 Task: Add the task  Issues with integrating with version control system (e.g. Git) to the section Feature Fling in the project ZippyTech and add a Due Date to the respective task as 2024/01/20.
Action: Mouse moved to (19, 50)
Screenshot: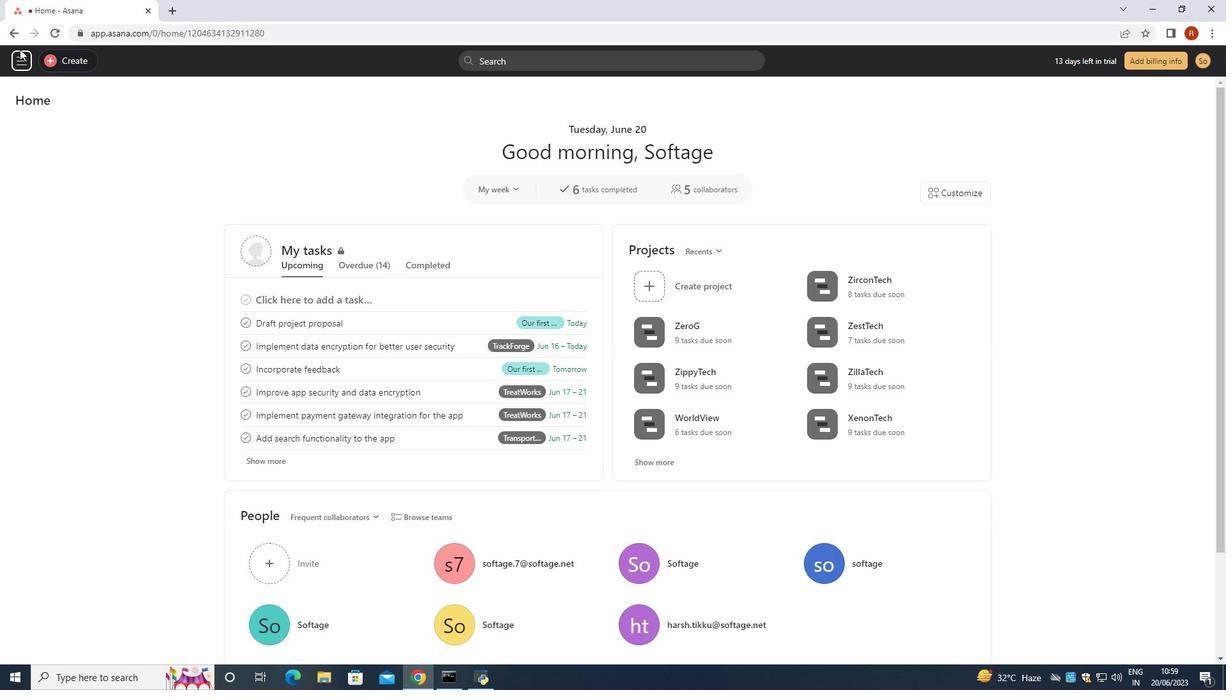 
Action: Mouse pressed left at (19, 50)
Screenshot: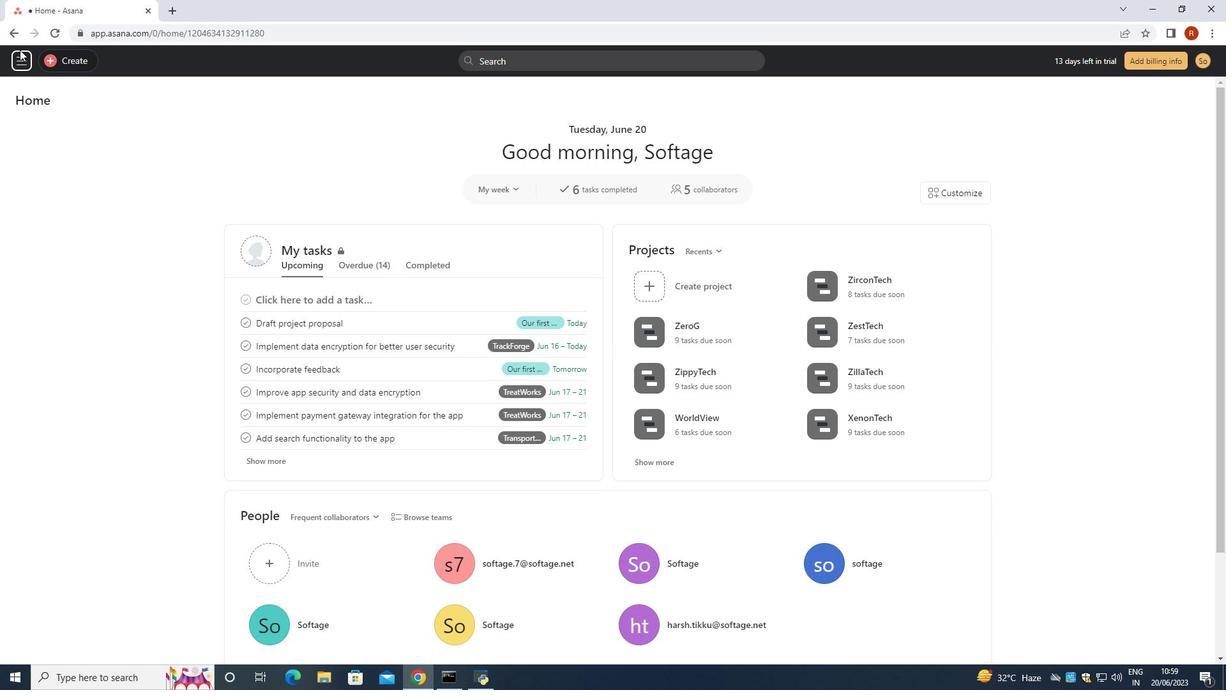 
Action: Mouse moved to (17, 64)
Screenshot: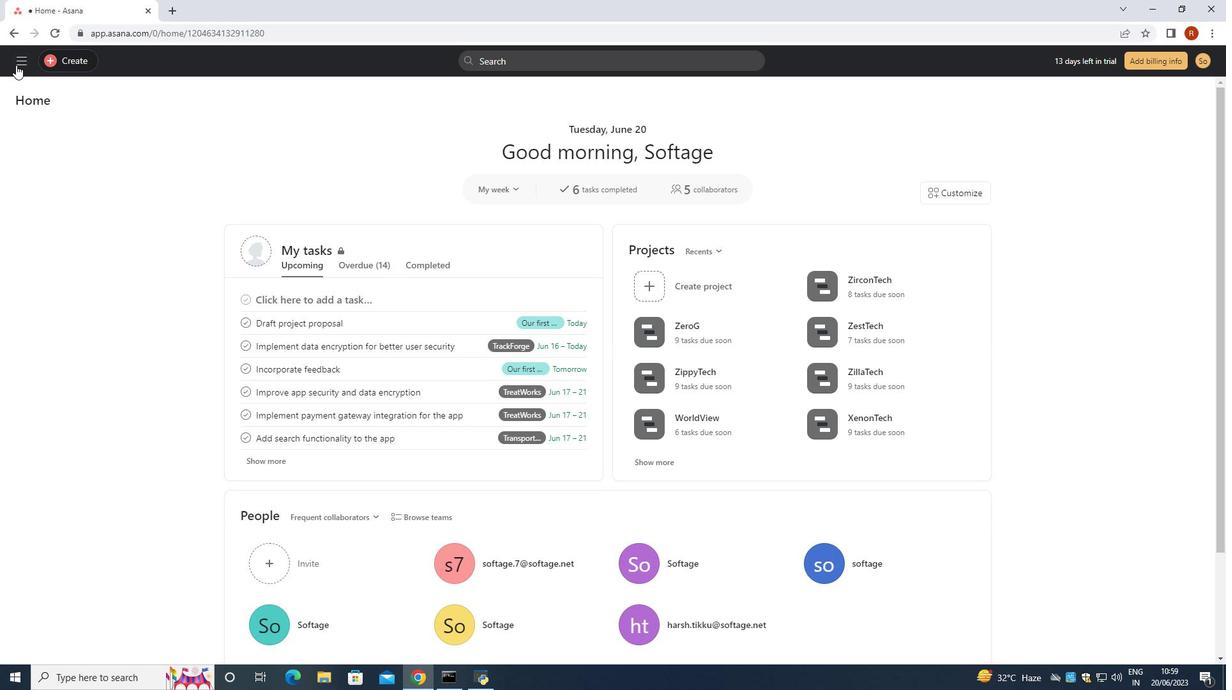 
Action: Mouse pressed left at (17, 64)
Screenshot: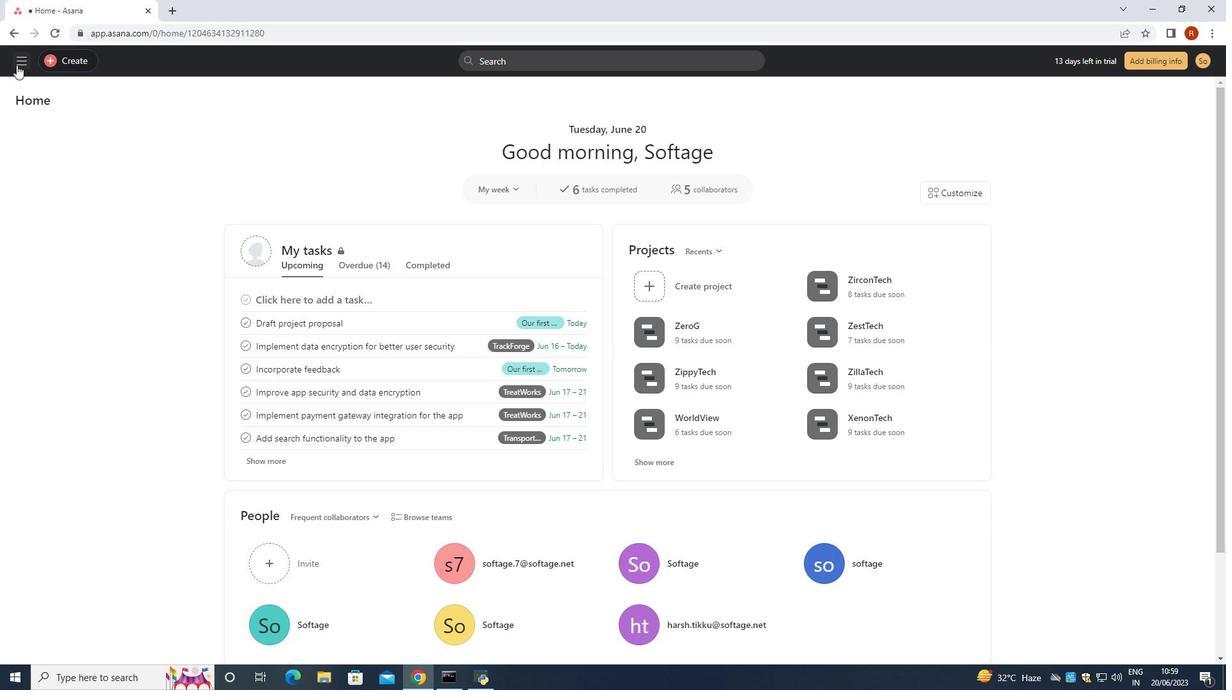
Action: Mouse moved to (54, 301)
Screenshot: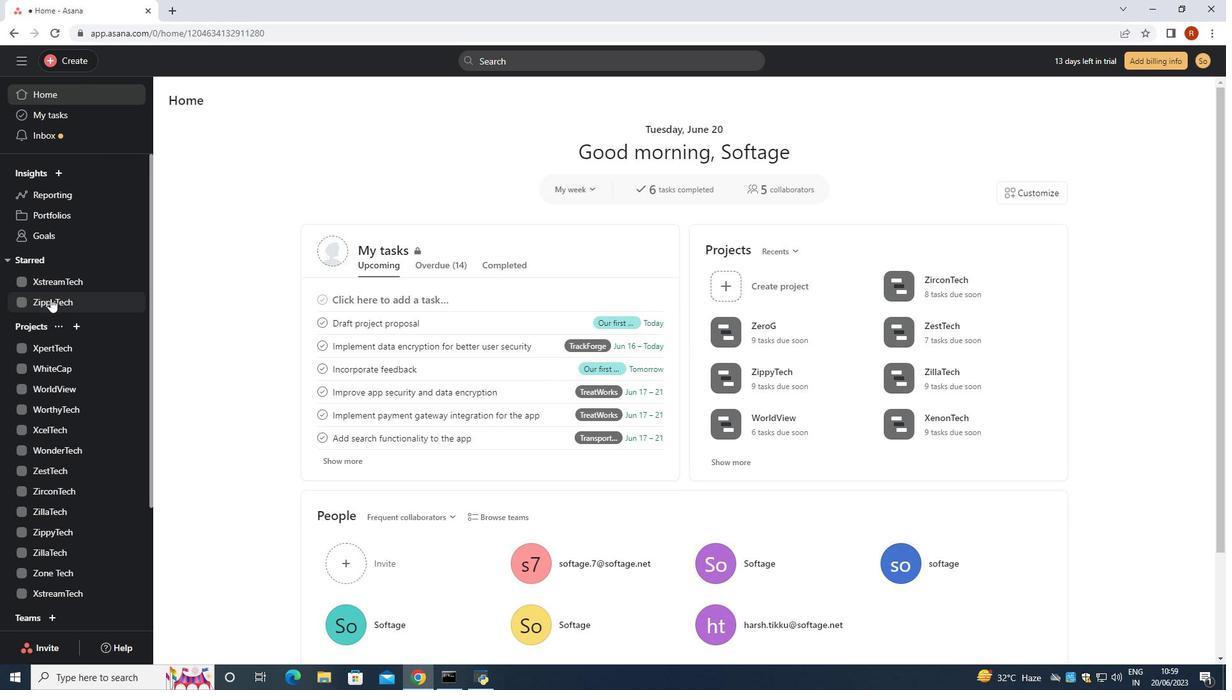 
Action: Mouse pressed left at (54, 301)
Screenshot: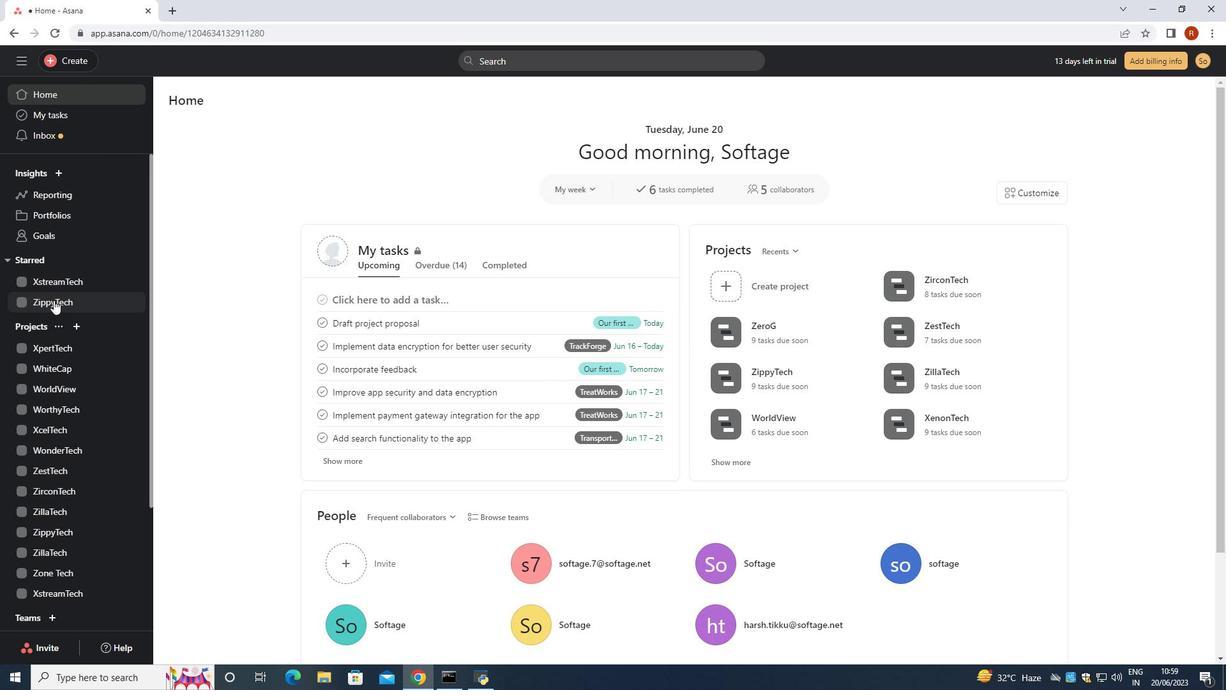 
Action: Mouse moved to (497, 287)
Screenshot: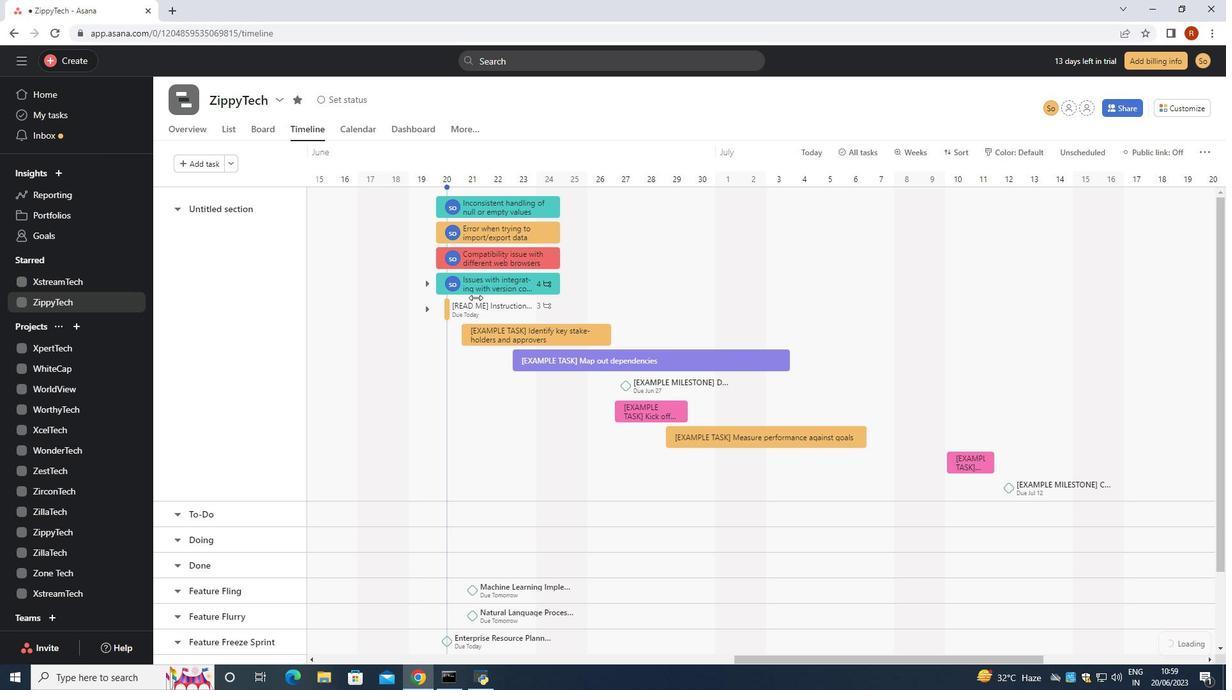 
Action: Mouse pressed left at (497, 287)
Screenshot: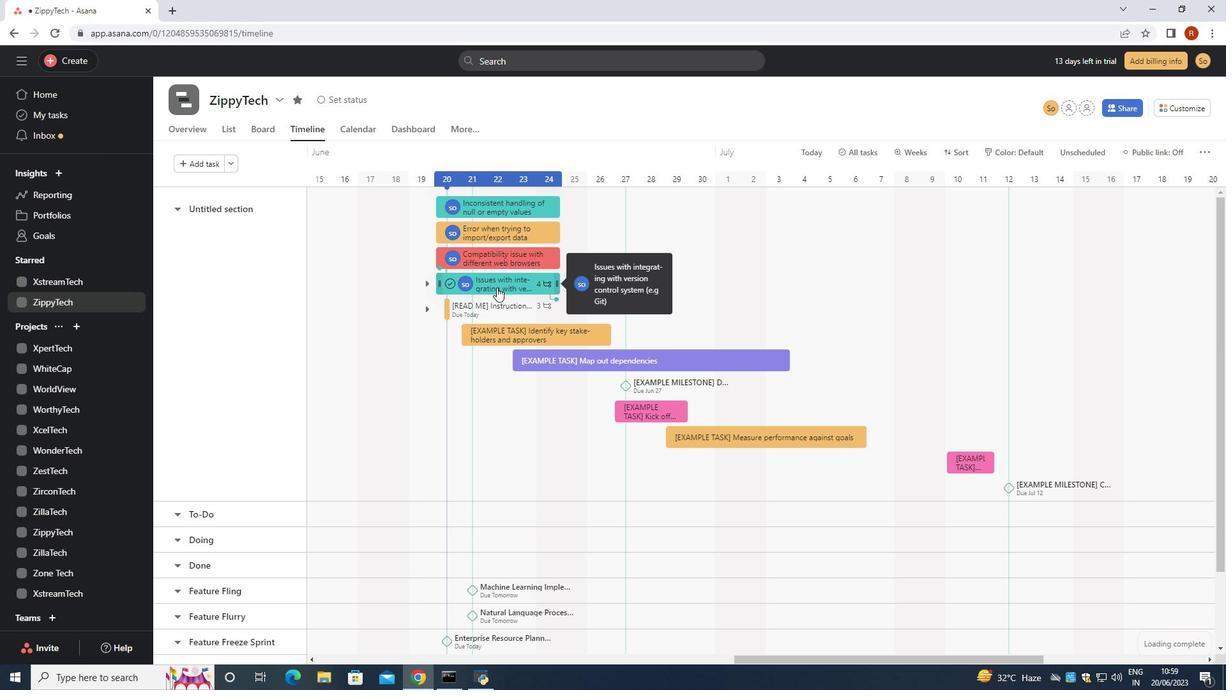 
Action: Mouse moved to (960, 299)
Screenshot: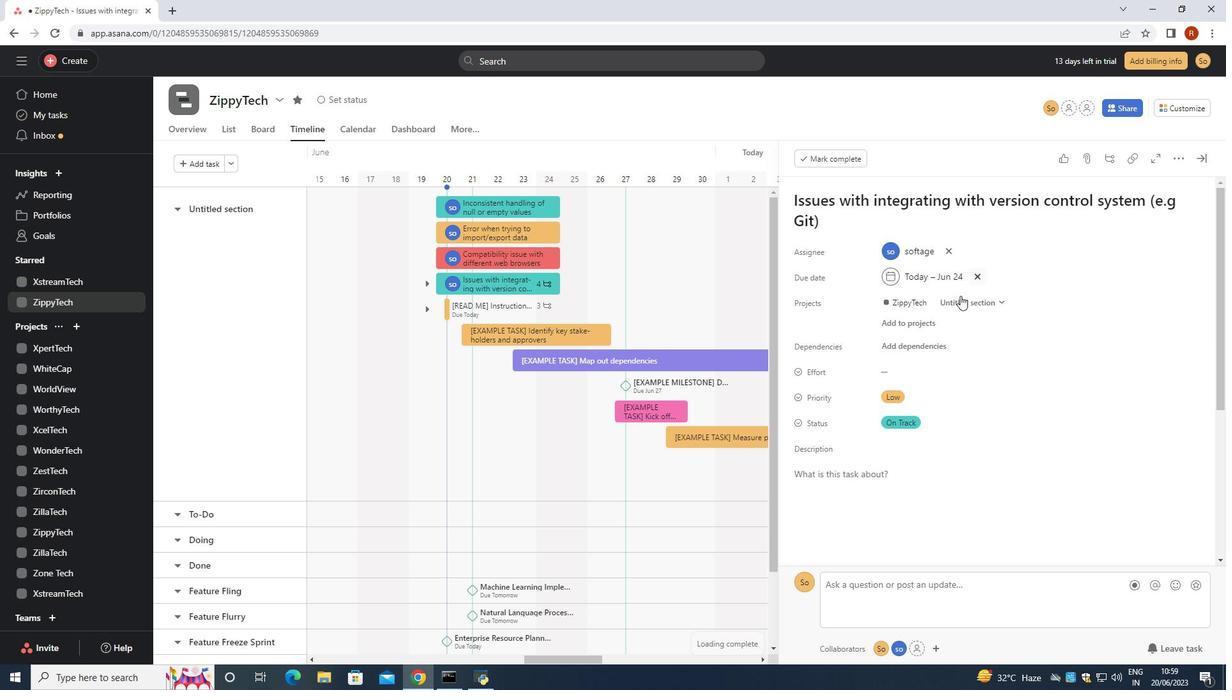 
Action: Mouse pressed left at (960, 299)
Screenshot: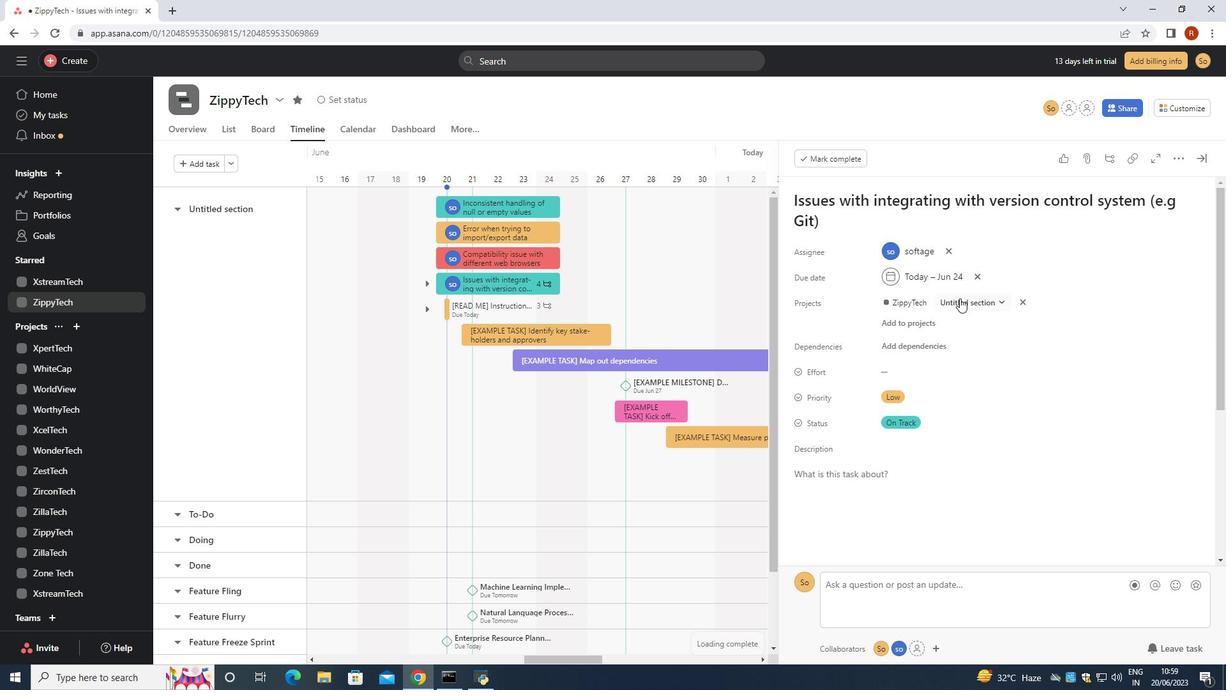 
Action: Mouse moved to (947, 423)
Screenshot: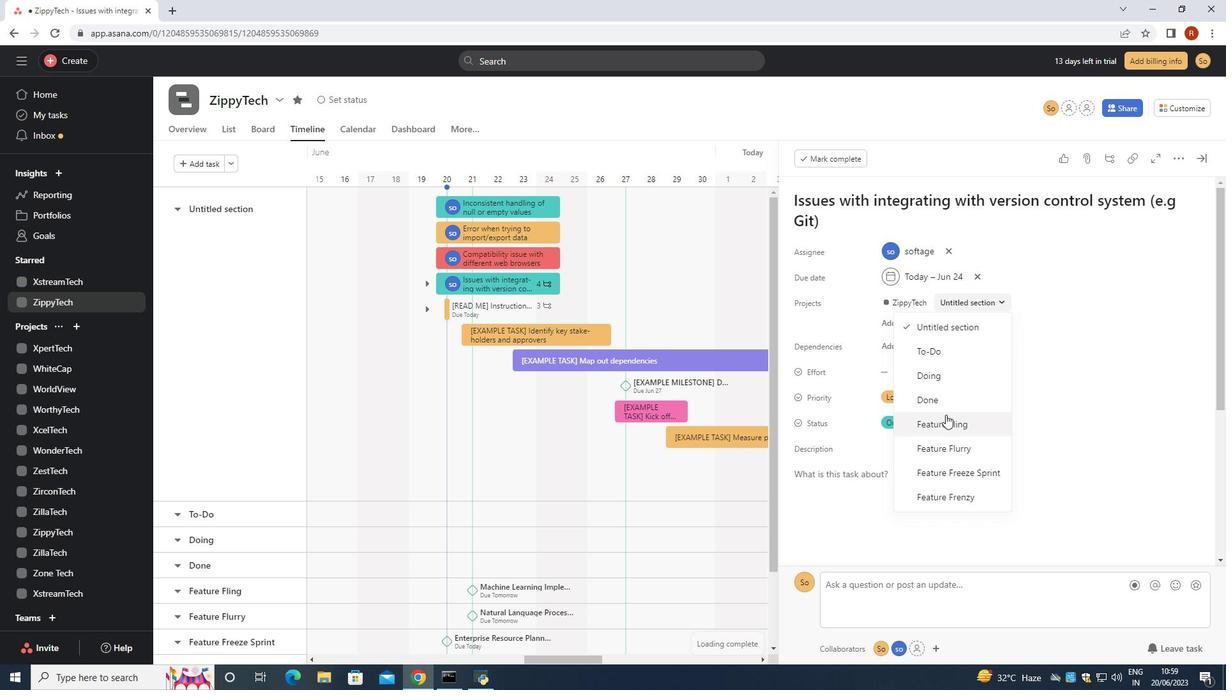 
Action: Mouse pressed left at (947, 423)
Screenshot: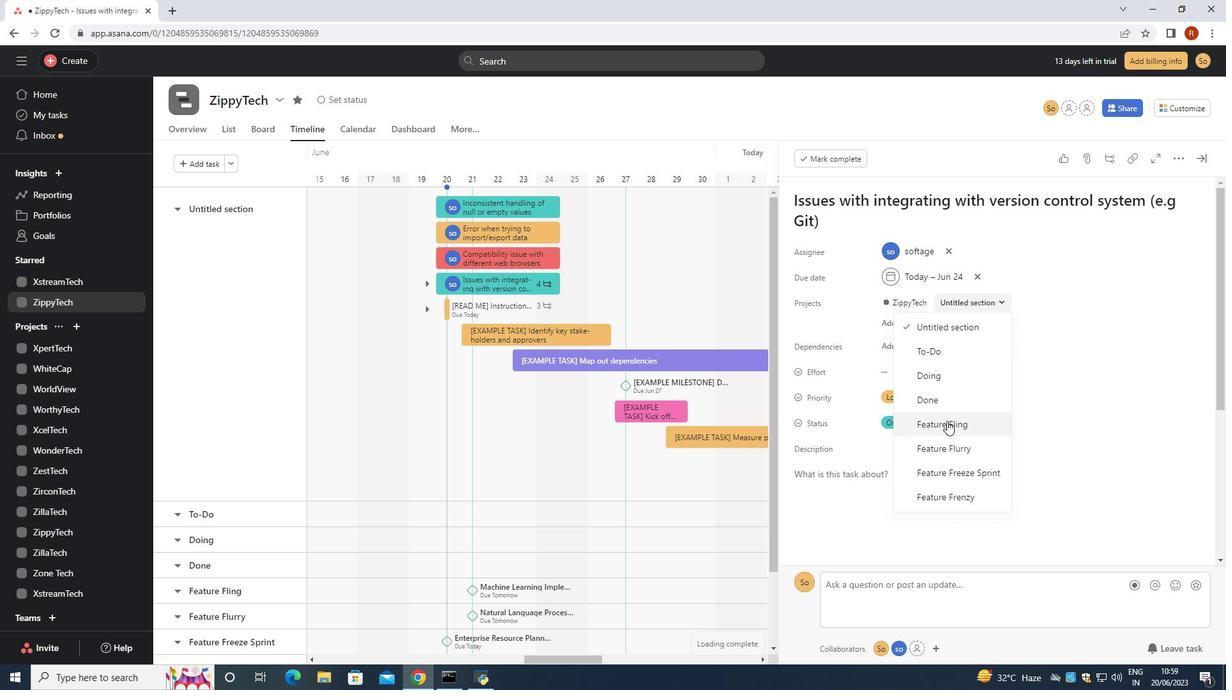 
Action: Mouse moved to (977, 280)
Screenshot: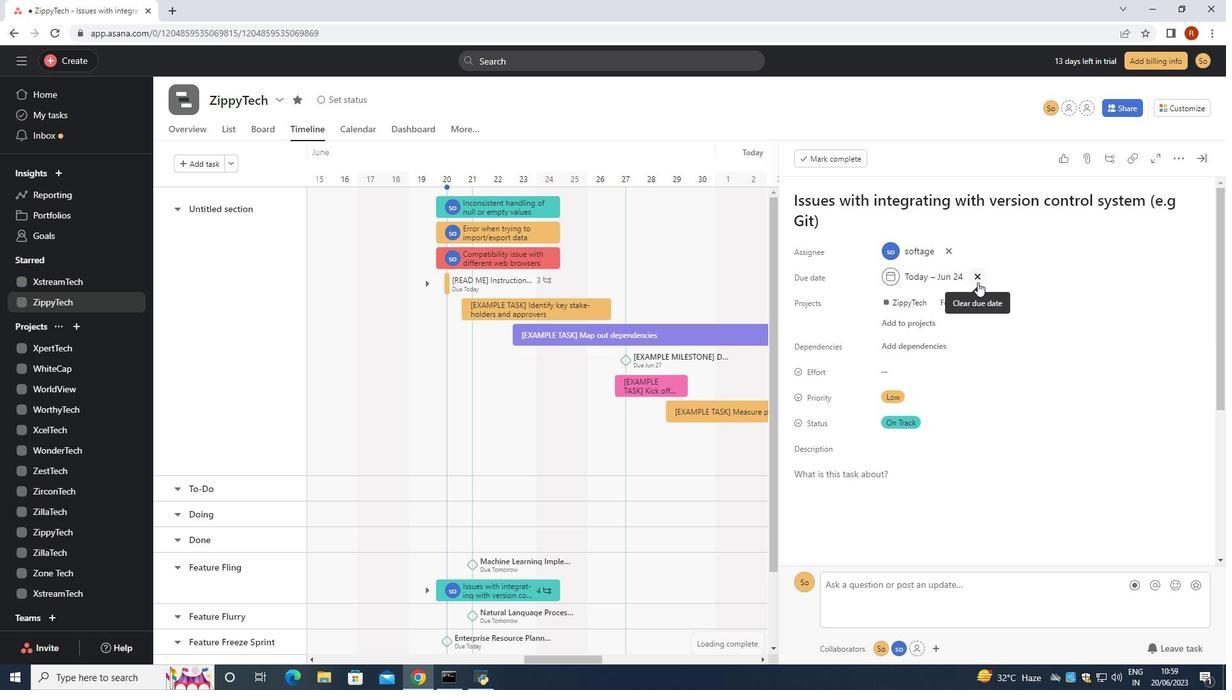 
Action: Mouse pressed left at (977, 280)
Screenshot: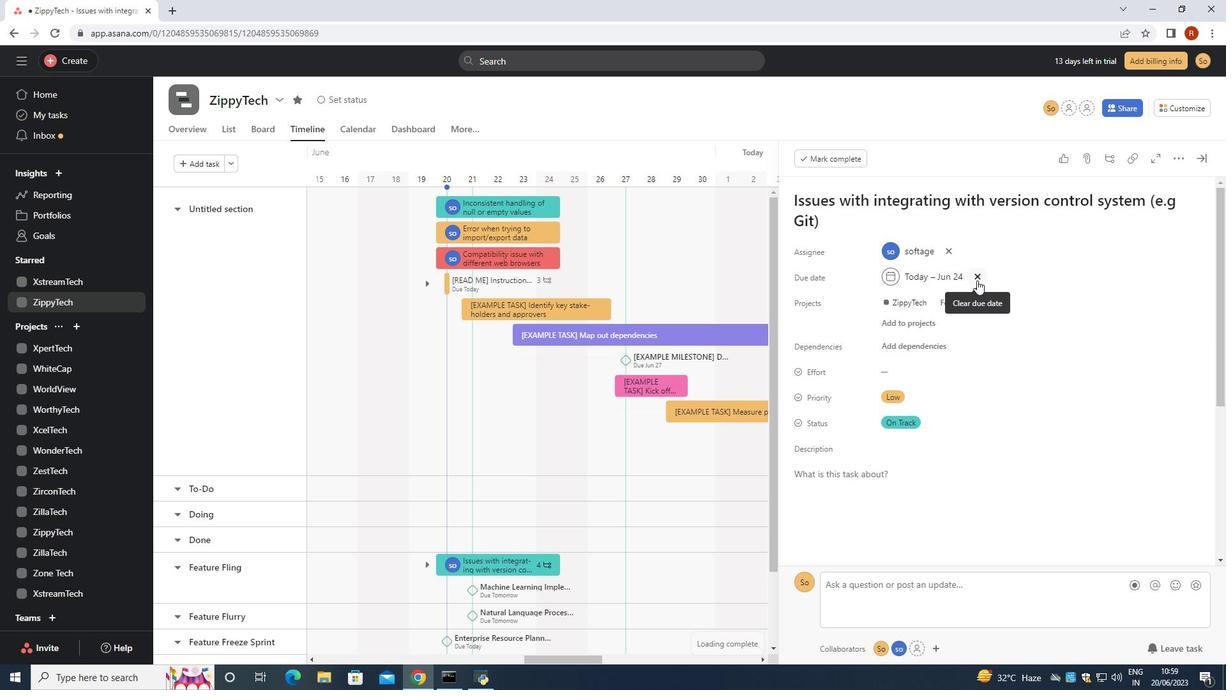 
Action: Key pressed 2024/01/20
Screenshot: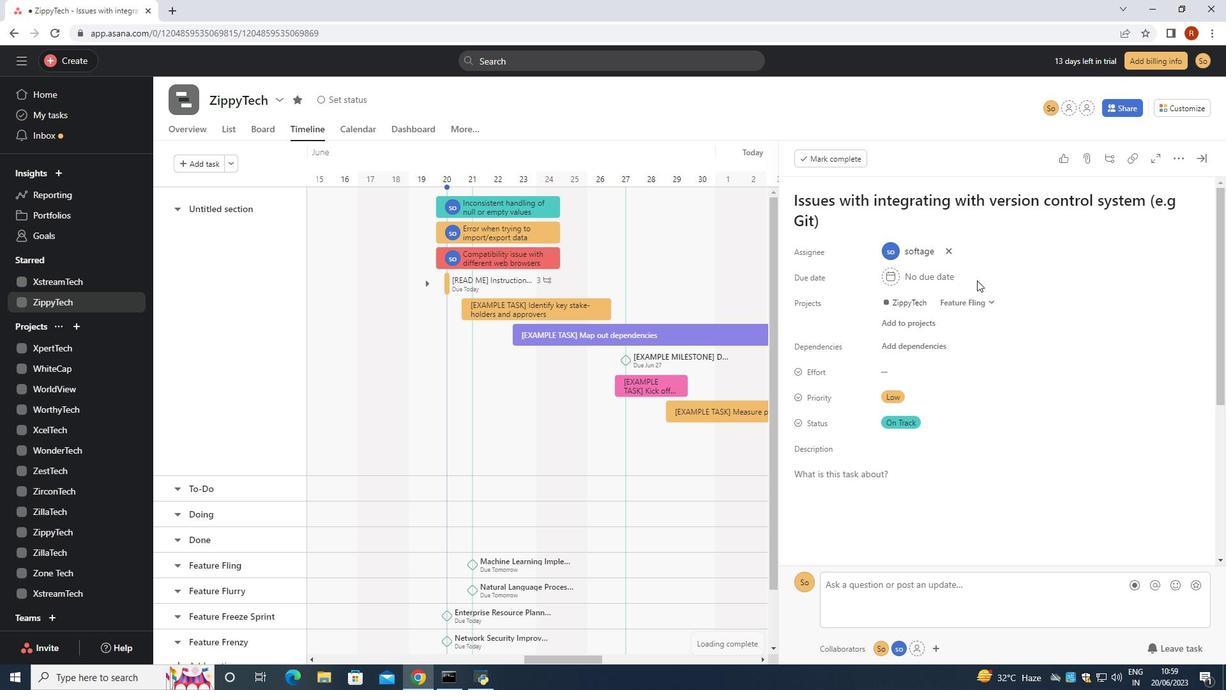 
Action: Mouse moved to (929, 283)
Screenshot: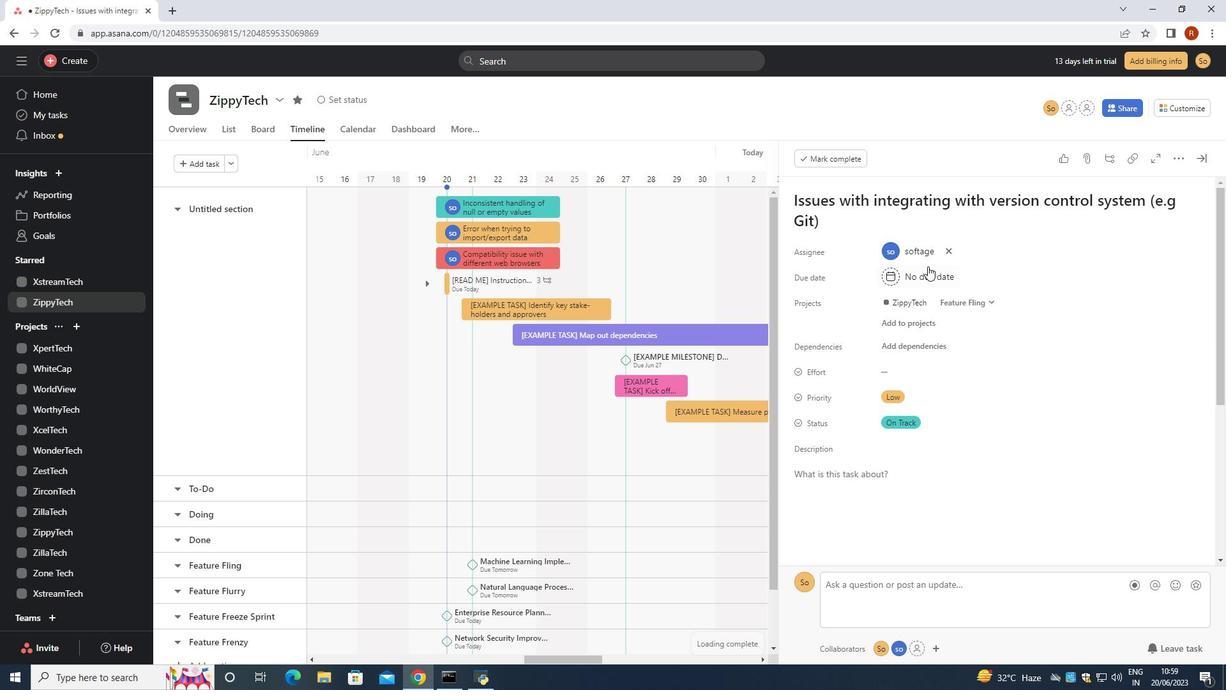 
Action: Mouse pressed left at (929, 283)
Screenshot: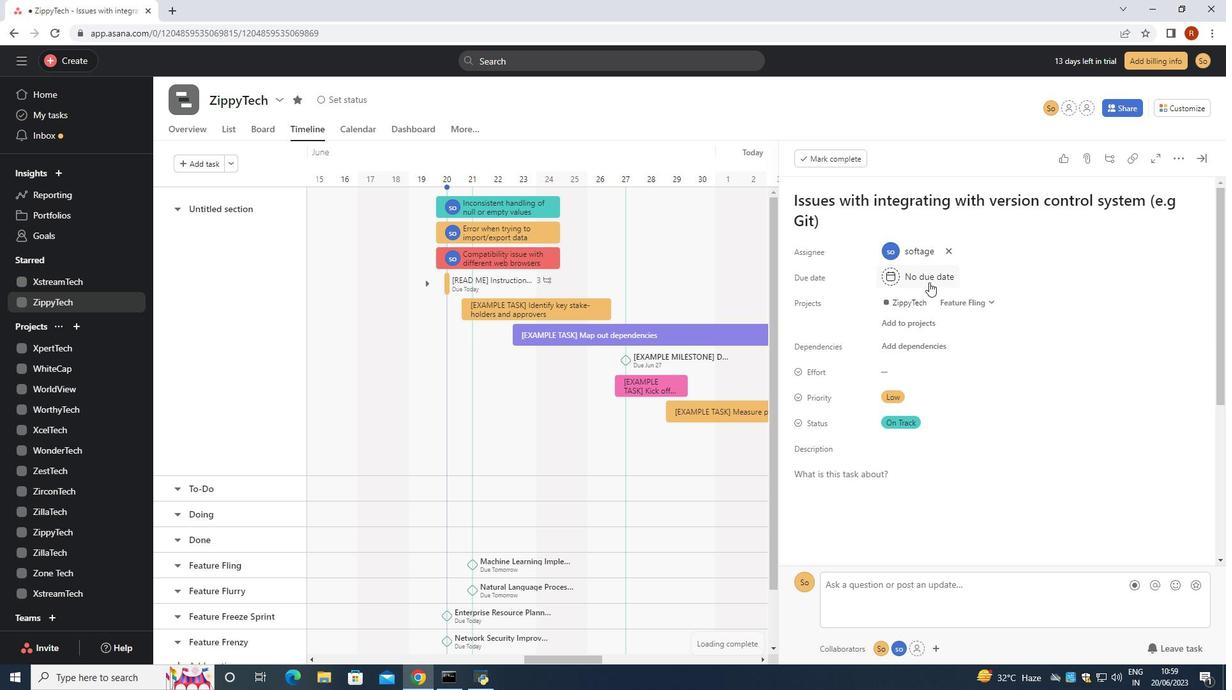 
Action: Mouse moved to (931, 286)
Screenshot: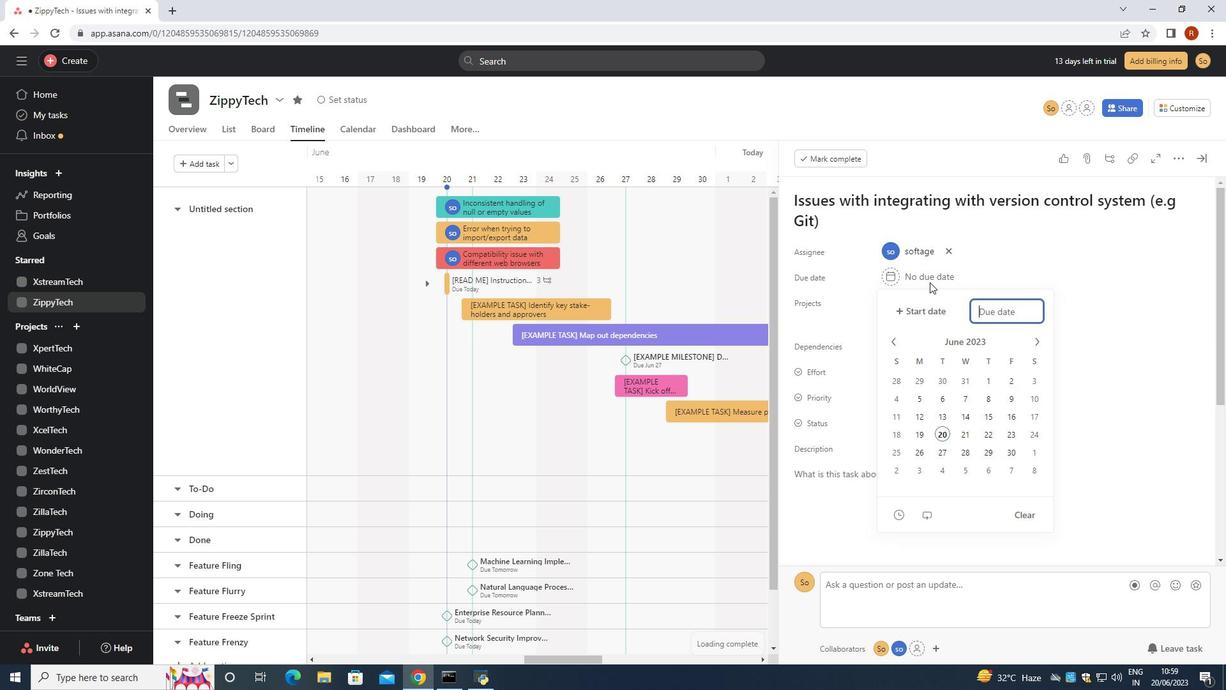 
Action: Key pressed 0<Key.backspace>2024/01/20<Key.enter>
Screenshot: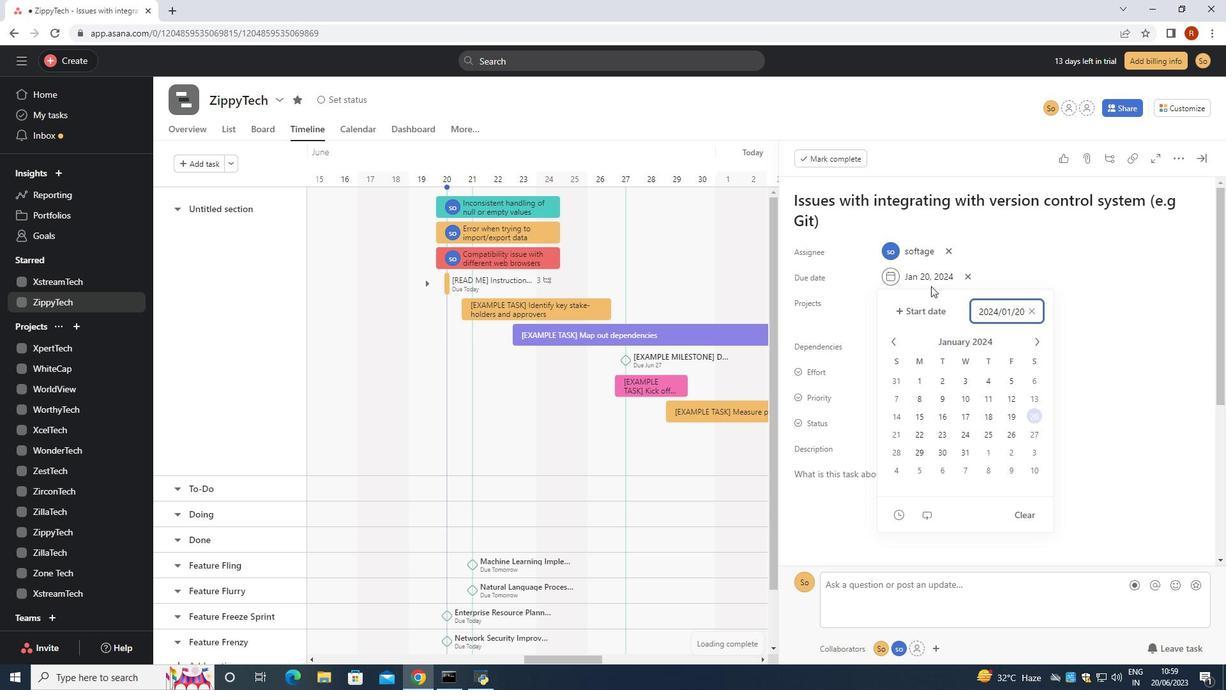 
Action: Mouse moved to (929, 413)
Screenshot: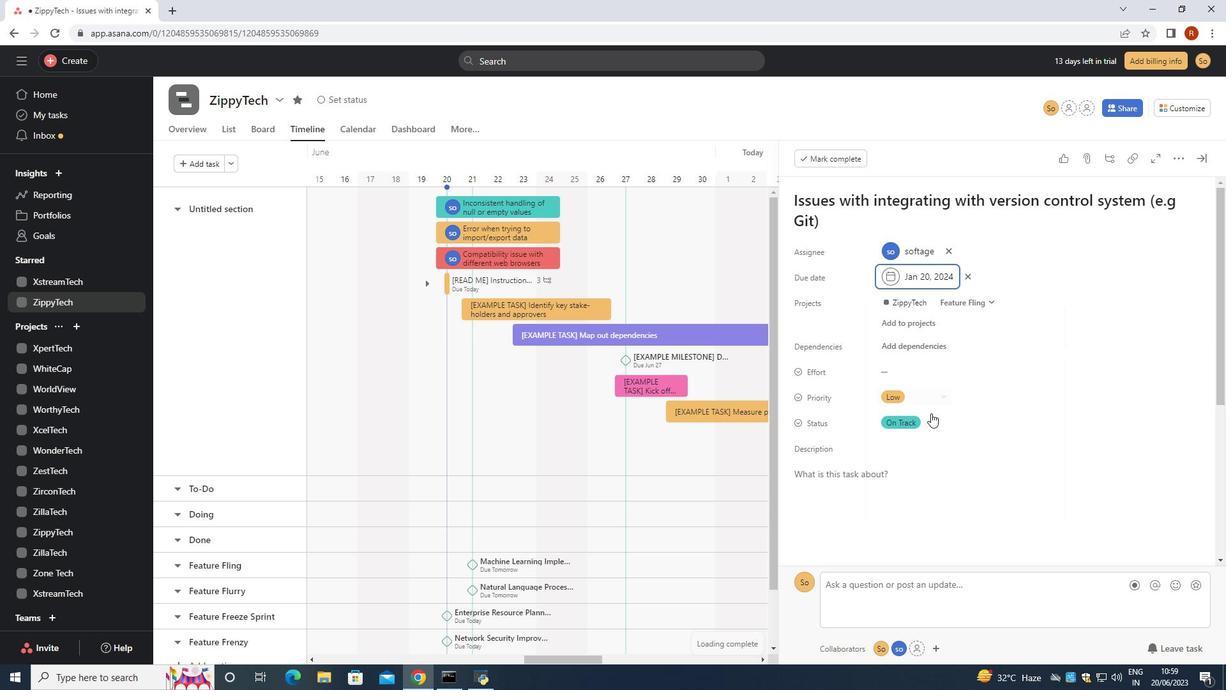 
